 Task: Create New Customer with Customer Name: Swadeshi Plaza, Billing Address Line1: 1133 Star Trek Drive, Billing Address Line2:  Pensacola, Billing Address Line3:  Florida 32501
Action: Mouse moved to (180, 33)
Screenshot: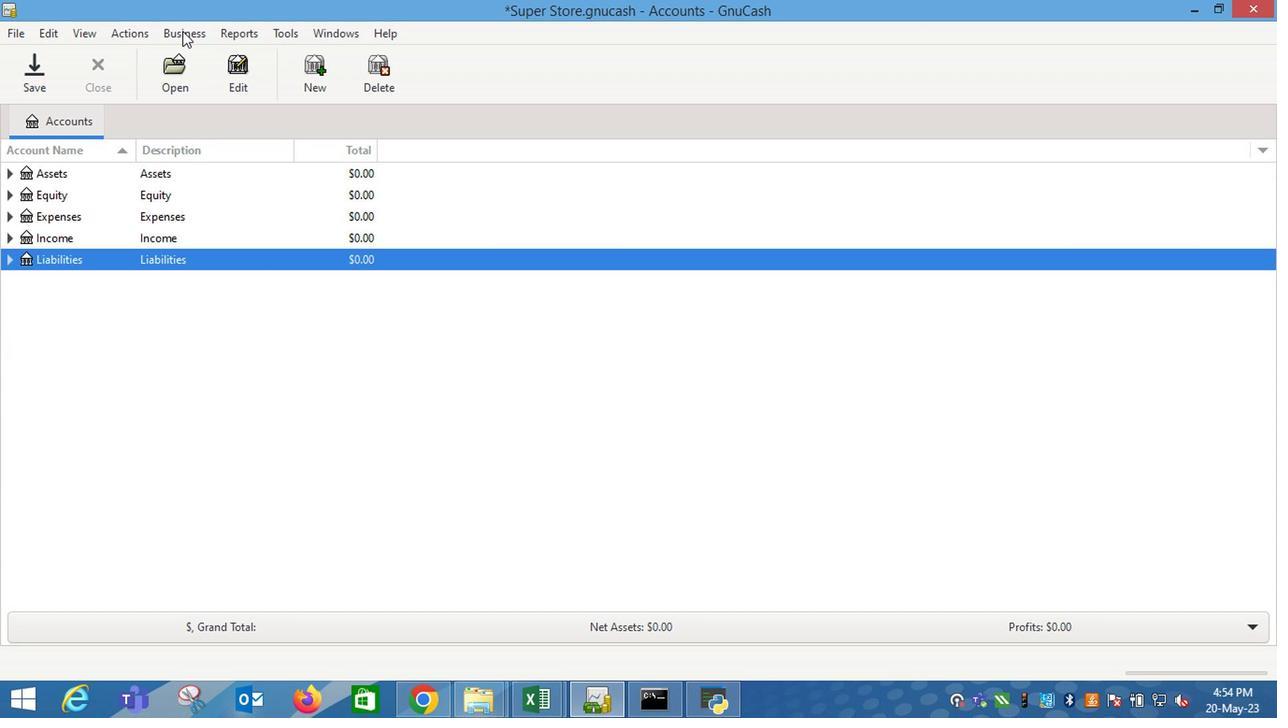
Action: Mouse pressed left at (180, 33)
Screenshot: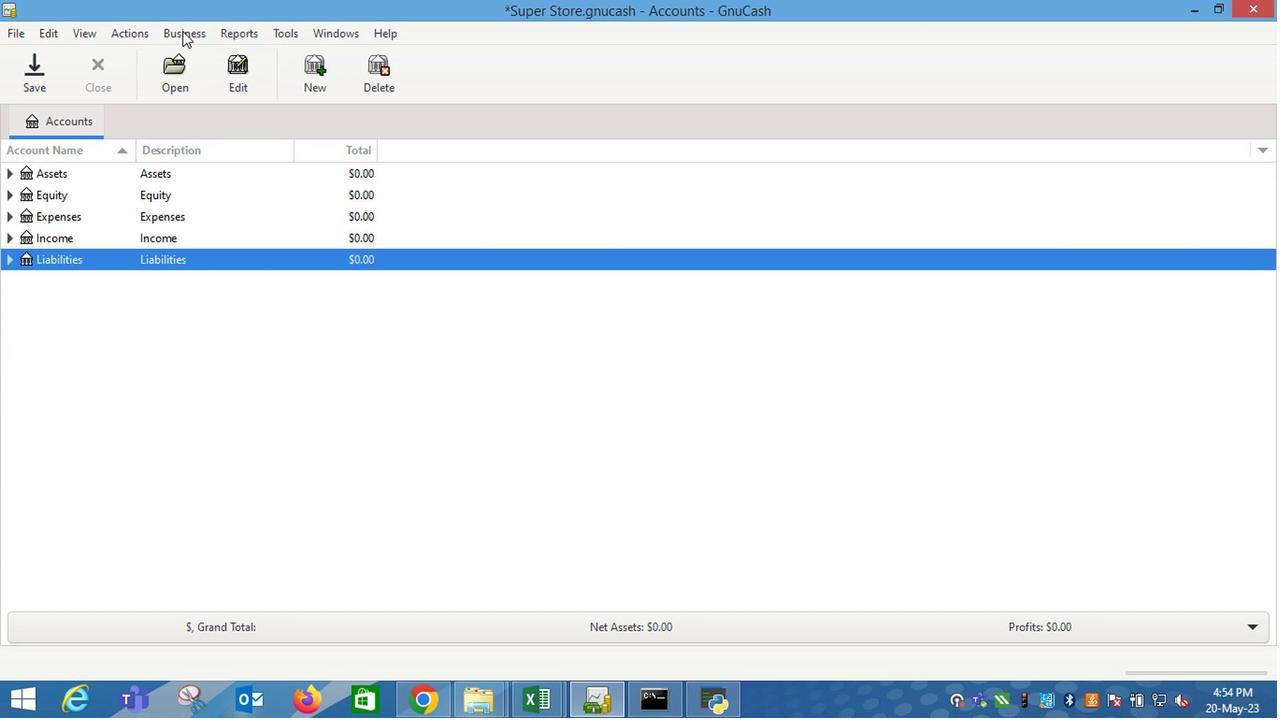
Action: Mouse moved to (429, 87)
Screenshot: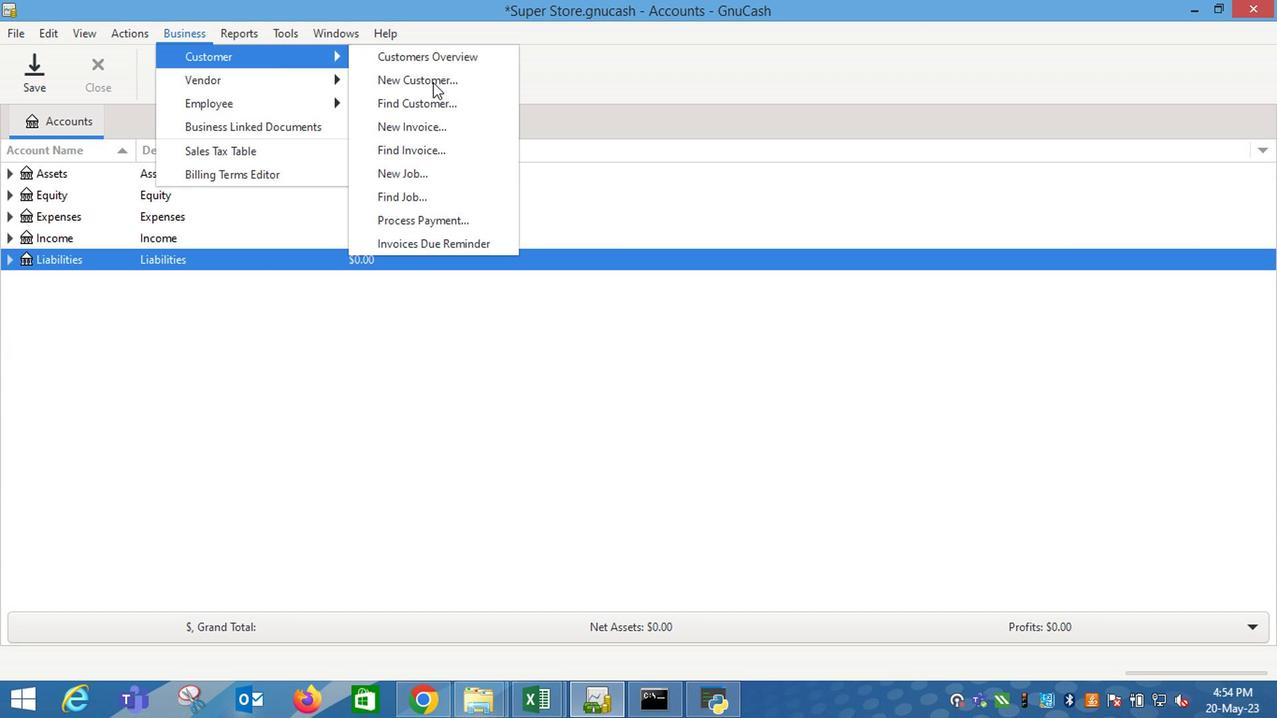 
Action: Mouse pressed left at (429, 87)
Screenshot: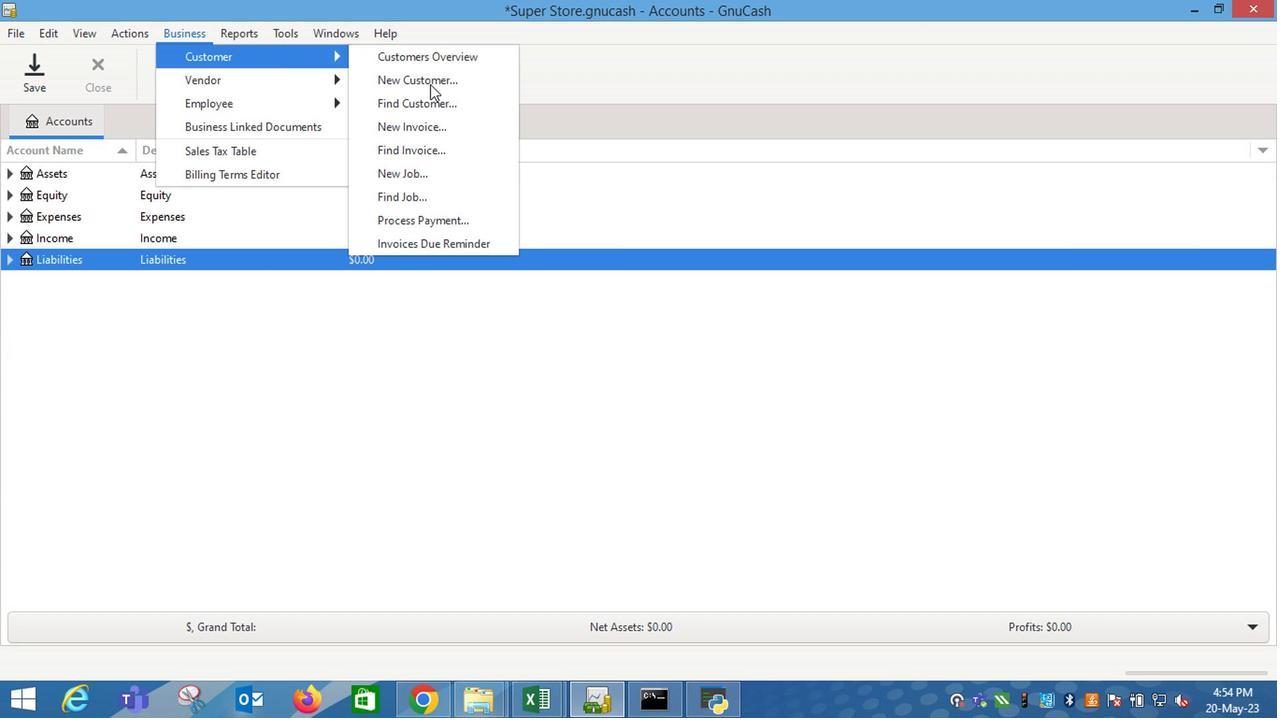 
Action: Key pressed <Key.shift_r>Swedeshi<Key.space><Key.shift_r>Plaza<Key.tab><Key.tab><Key.tab>1133<Key.space><Key.shift_r>Star<Key.space><Key.shift_r>Trek<Key.space><Key.shift_r>Drive<Key.tab><Key.shift_r>P<Key.tab><Key.shift_r>F<Key.tab>
Screenshot: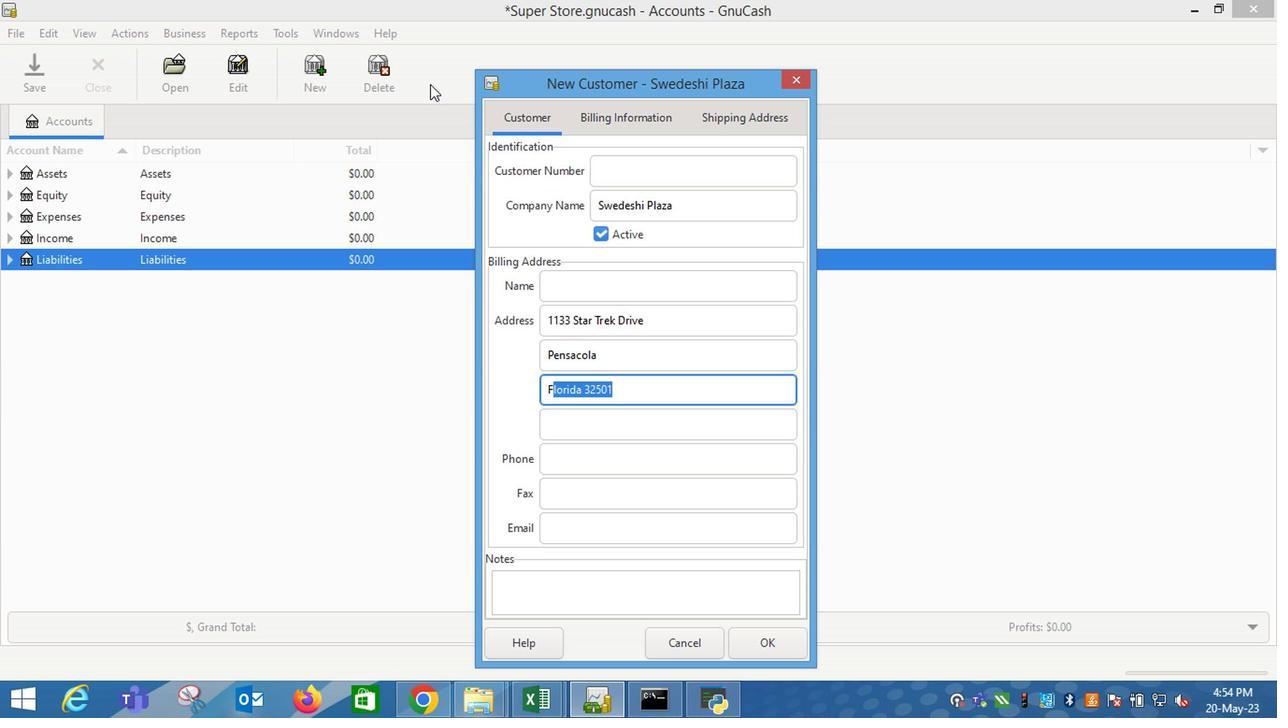 
Action: Mouse moved to (732, 643)
Screenshot: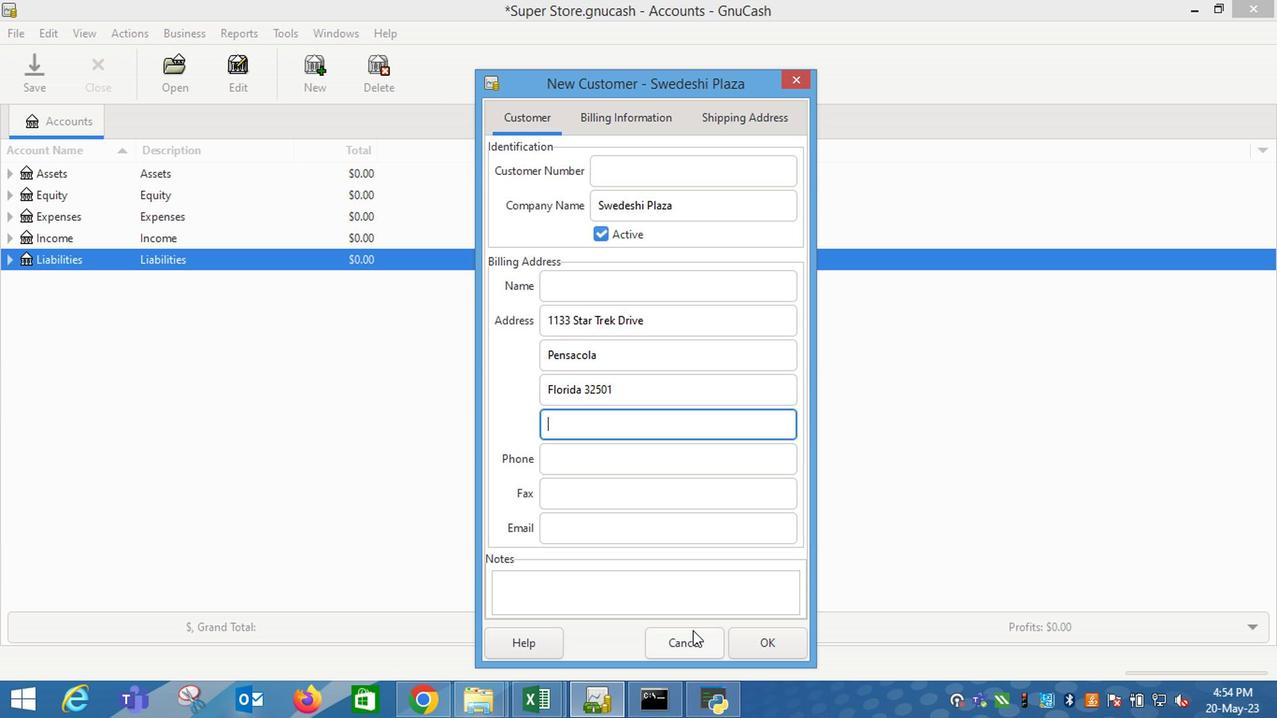 
Action: Mouse pressed left at (732, 643)
Screenshot: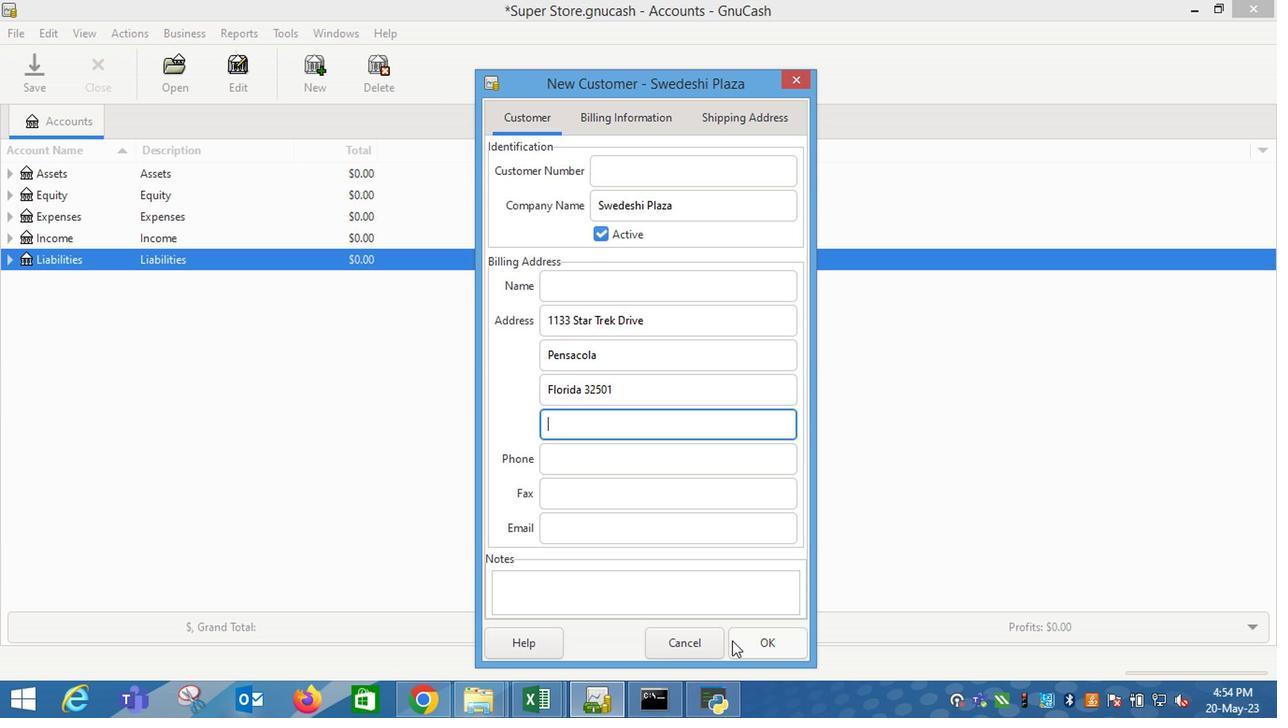 
Action: Mouse moved to (590, 635)
Screenshot: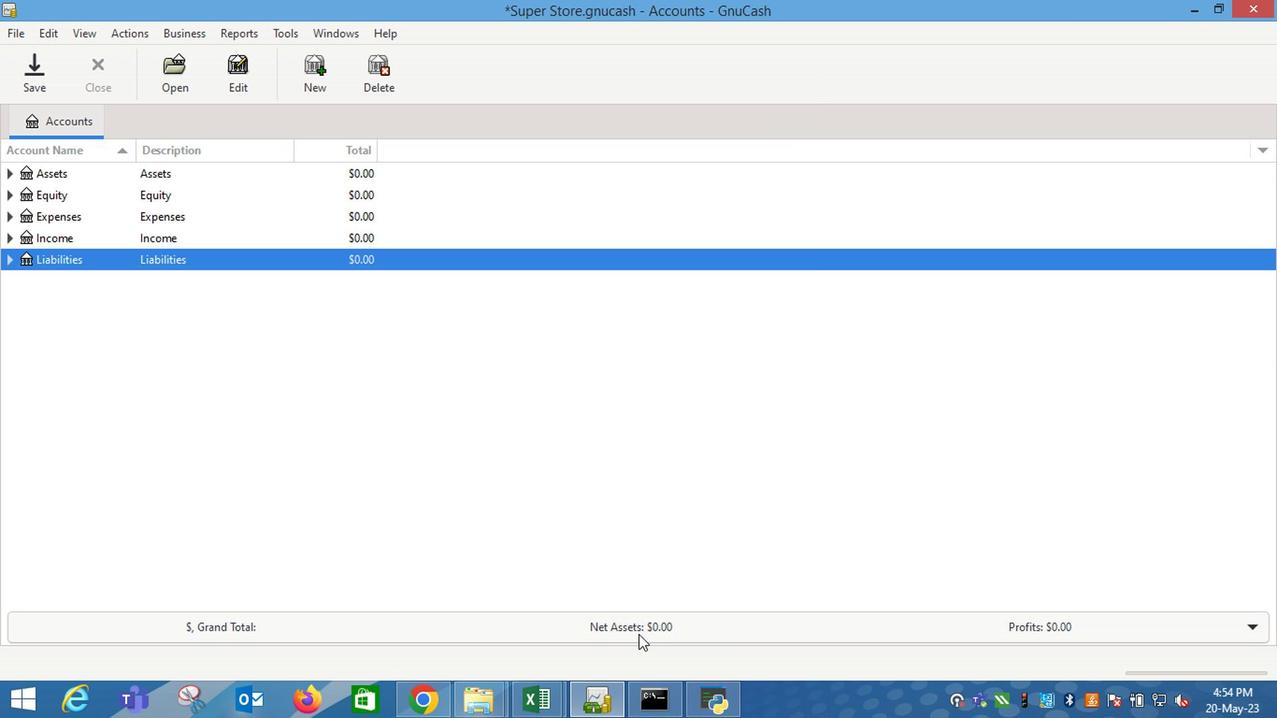 
